 Task: Create a rule from the Recommended list, Task Added to this Project -> add SubTasks in the project AgileDesign with SubTasks Gather and Analyse Requirements , Design and Implement Solution , System Test and UAT , Release to Production / Go Live
Action: Mouse moved to (740, 248)
Screenshot: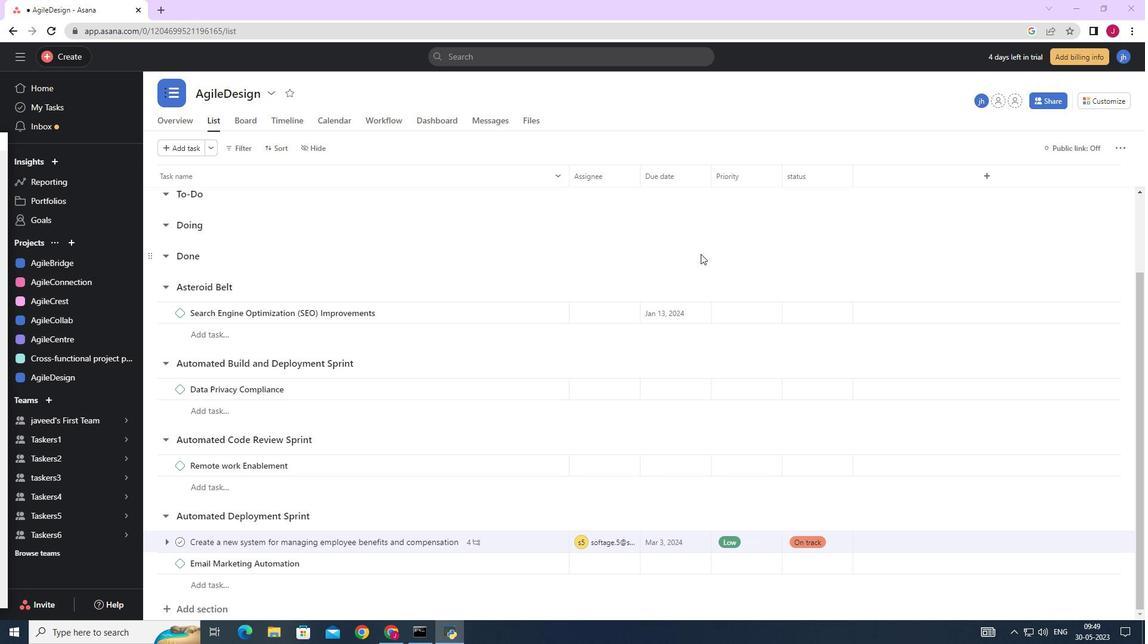 
Action: Mouse scrolled (740, 249) with delta (0, 0)
Screenshot: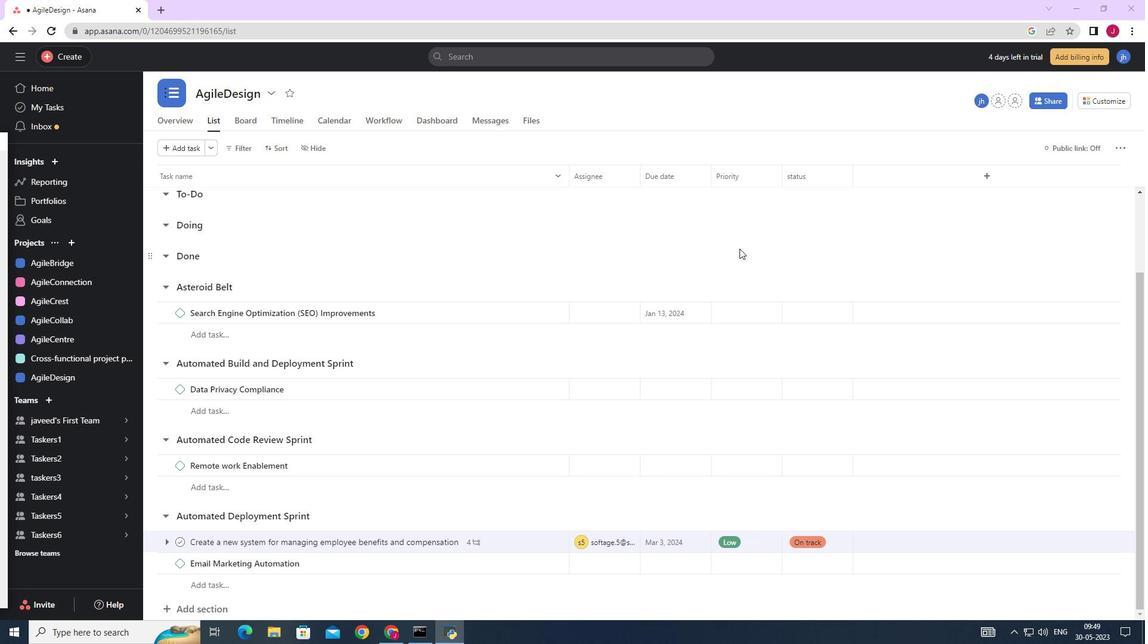 
Action: Mouse scrolled (740, 249) with delta (0, 0)
Screenshot: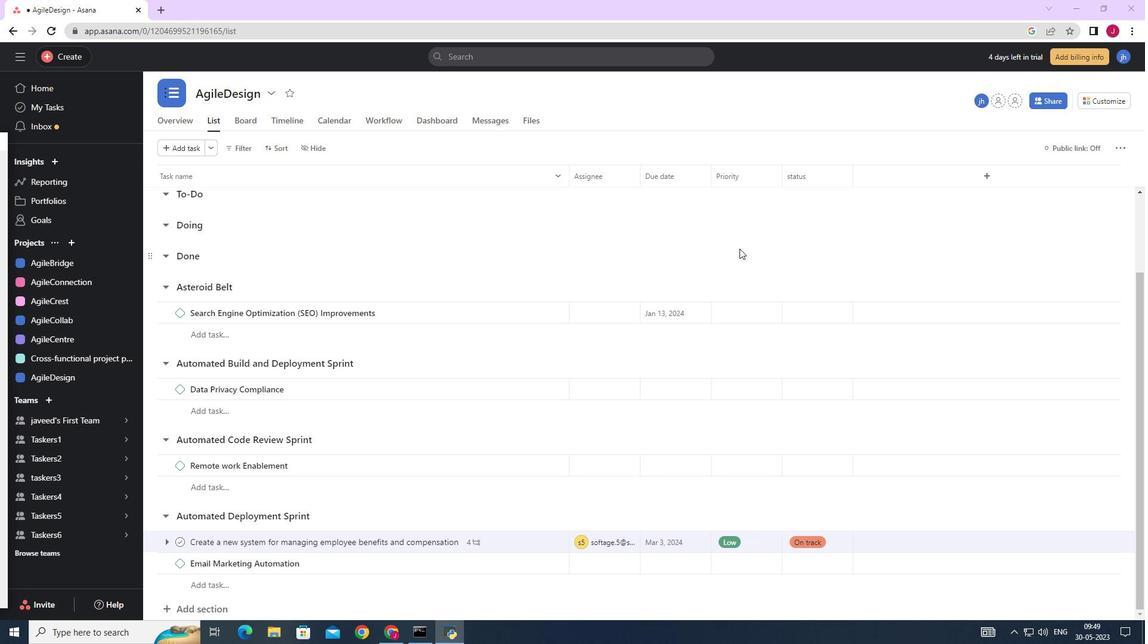 
Action: Mouse scrolled (740, 249) with delta (0, 0)
Screenshot: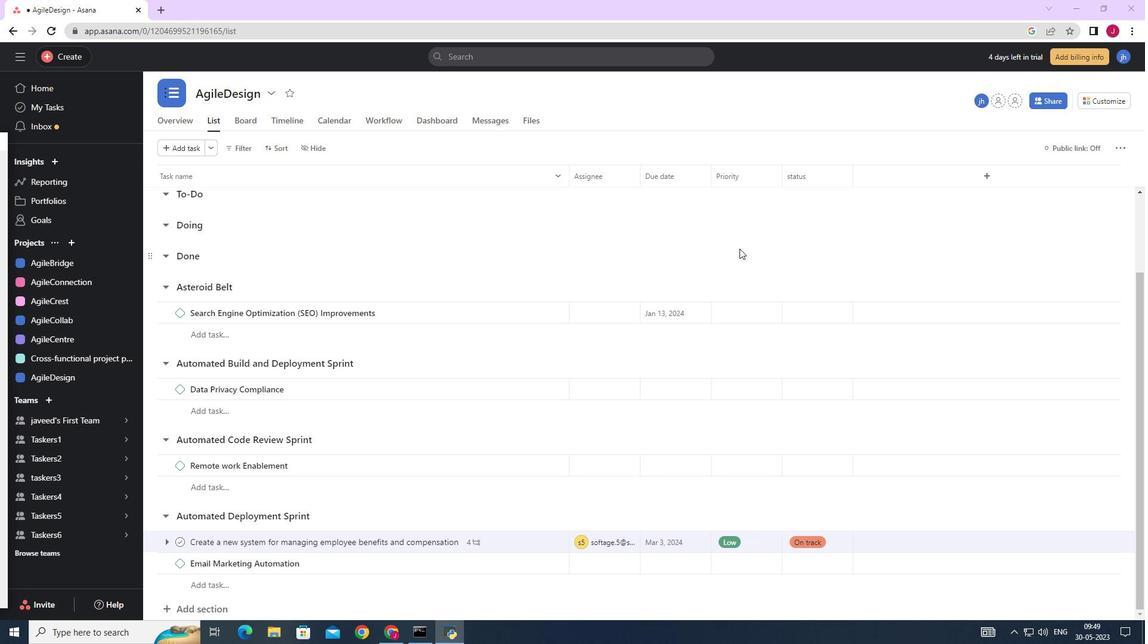 
Action: Mouse moved to (743, 243)
Screenshot: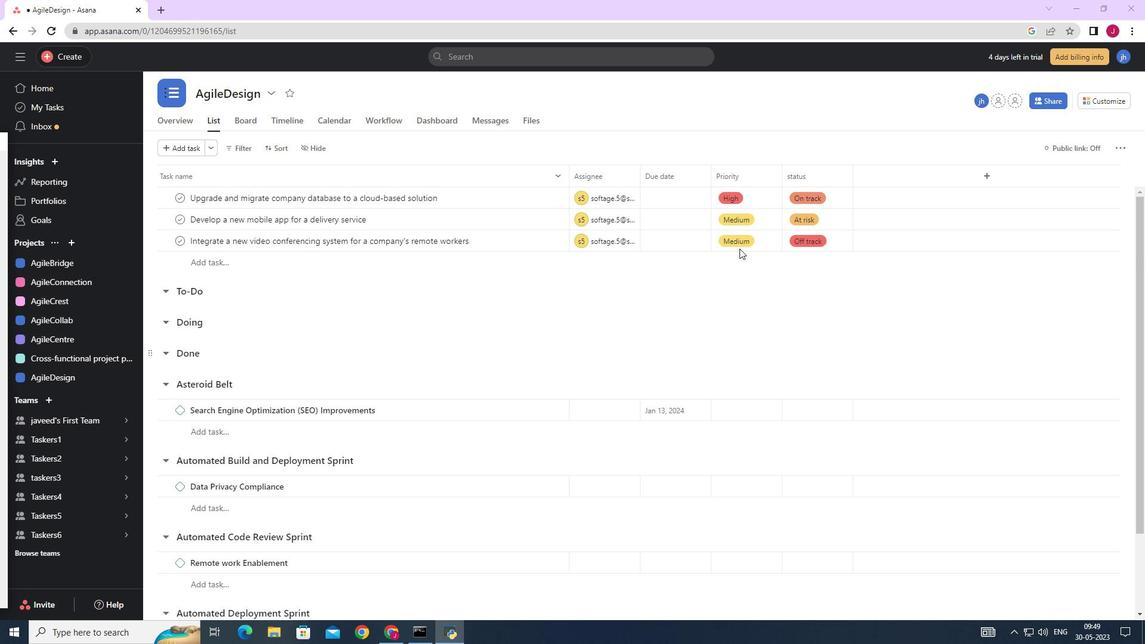 
Action: Mouse scrolled (743, 242) with delta (0, 0)
Screenshot: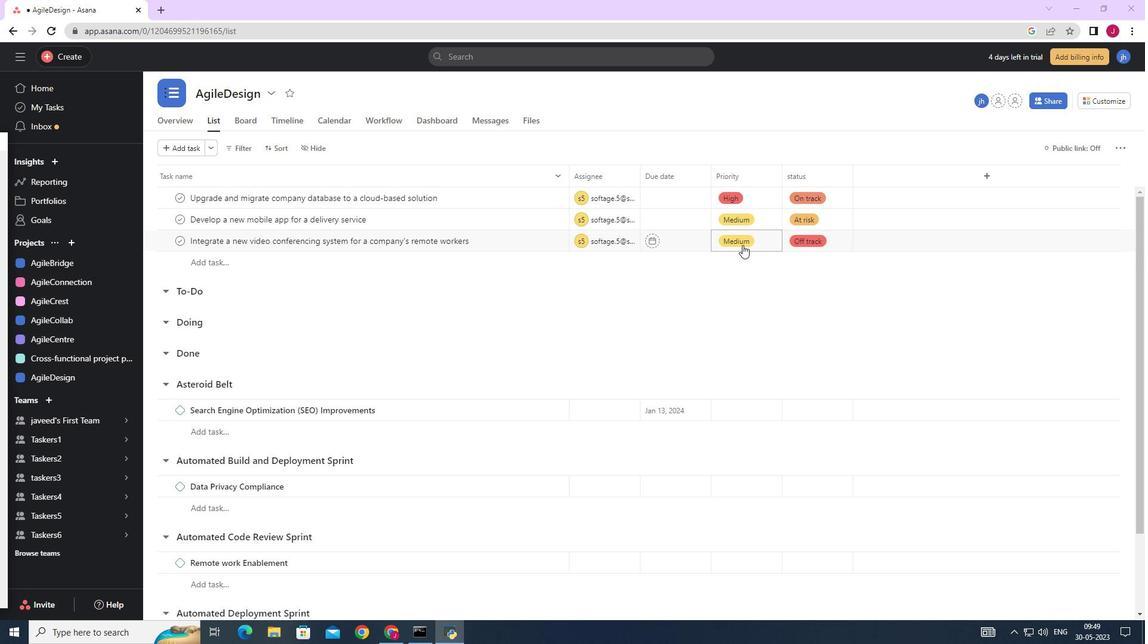 
Action: Mouse scrolled (743, 242) with delta (0, 0)
Screenshot: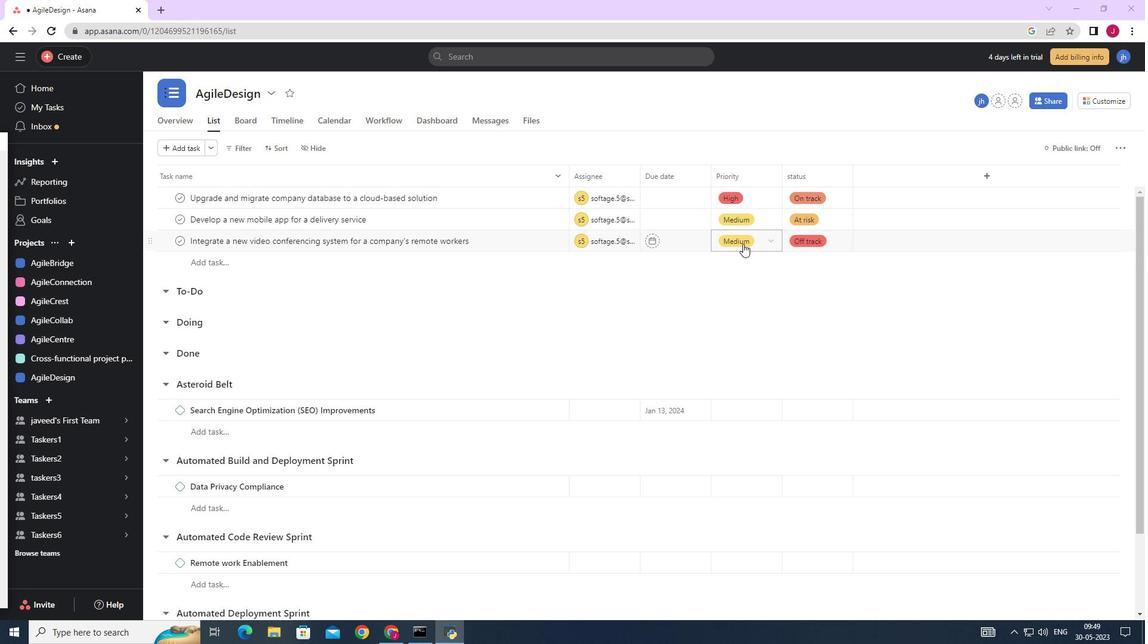 
Action: Mouse scrolled (743, 242) with delta (0, 0)
Screenshot: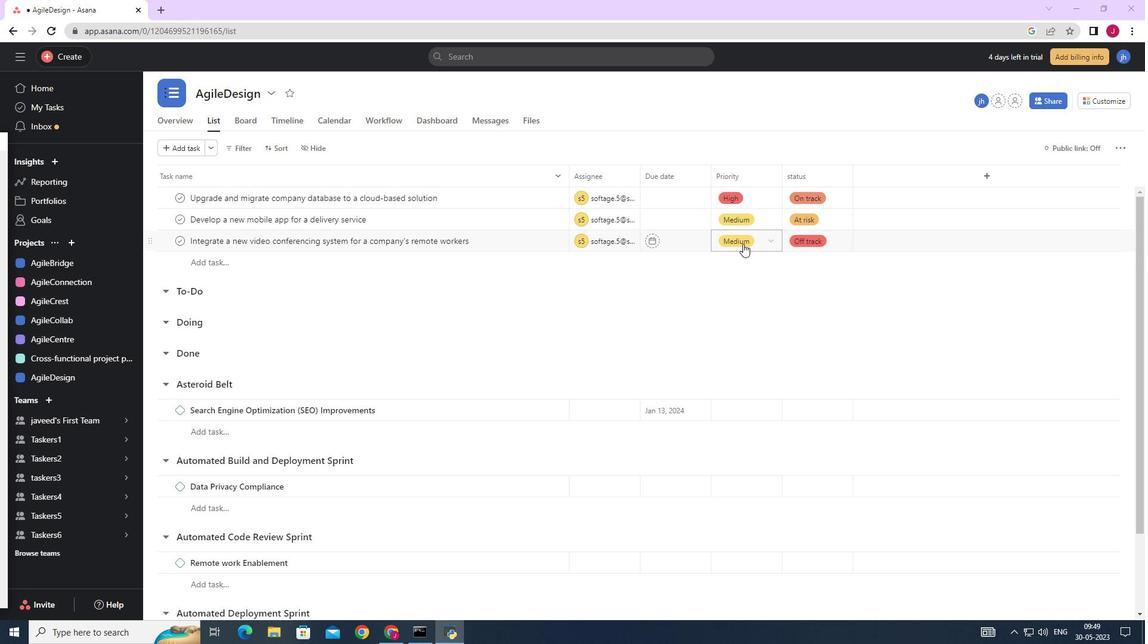 
Action: Mouse scrolled (743, 242) with delta (0, 0)
Screenshot: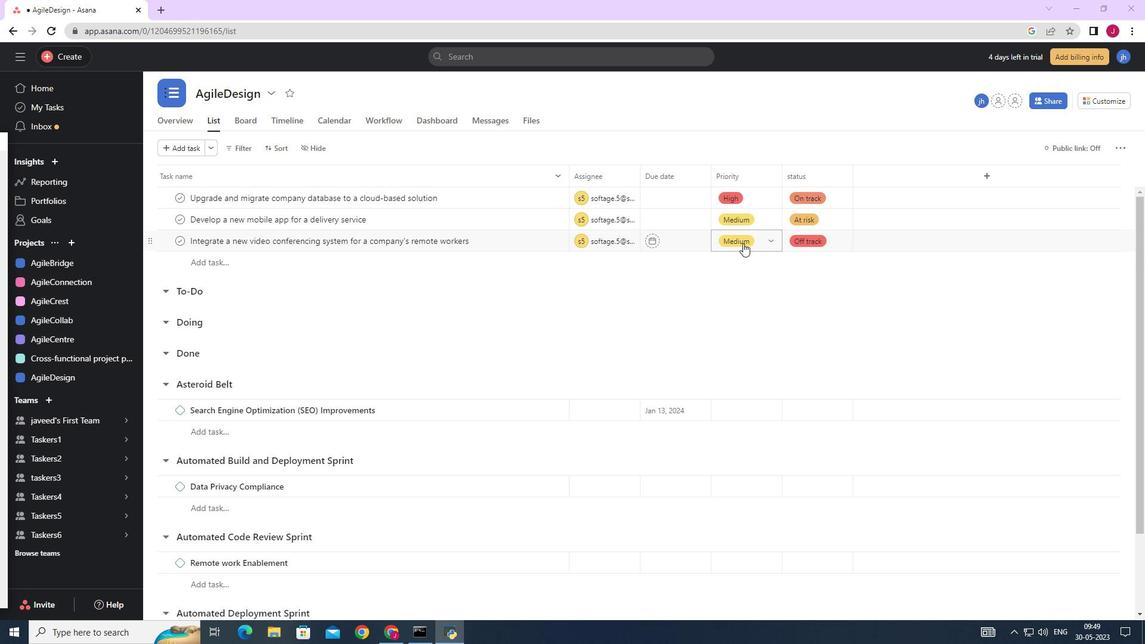
Action: Mouse moved to (1115, 99)
Screenshot: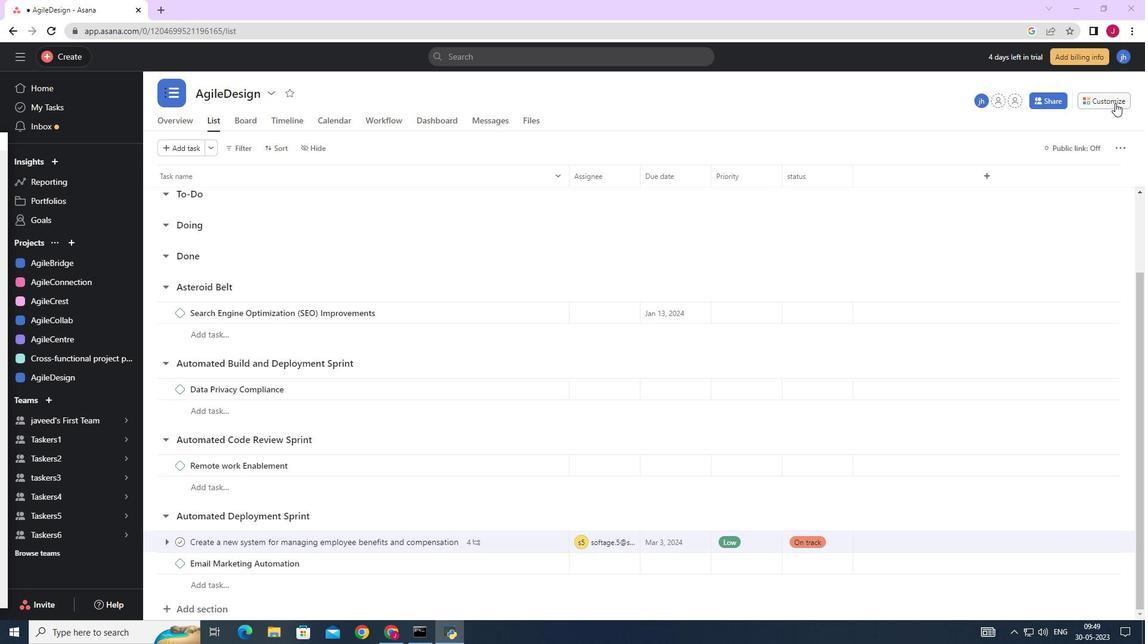 
Action: Mouse pressed left at (1115, 99)
Screenshot: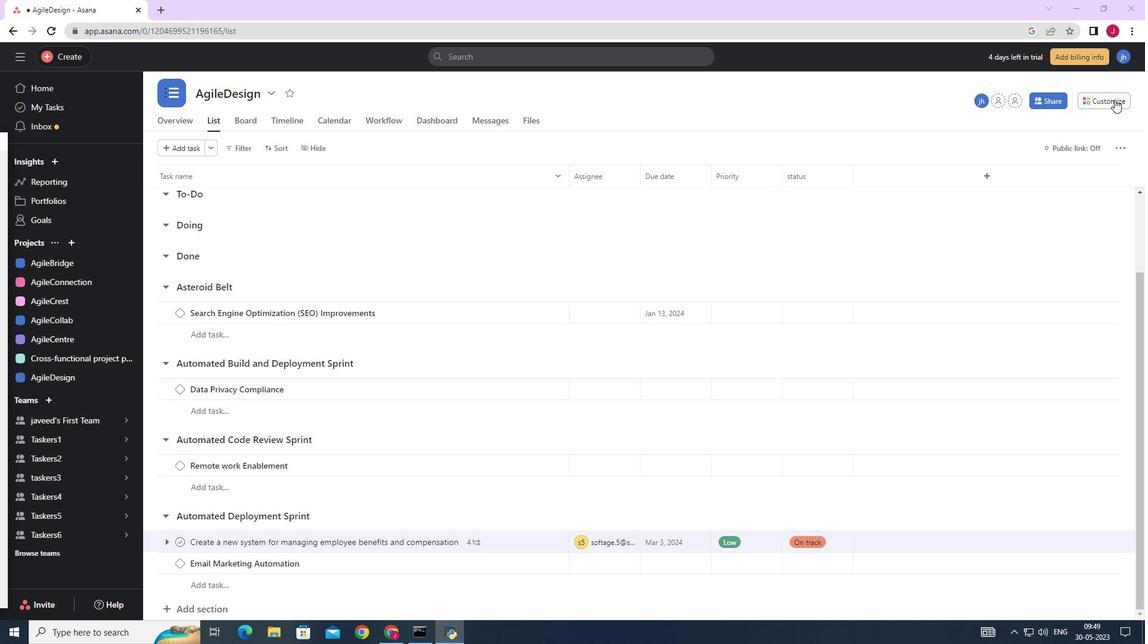 
Action: Mouse moved to (899, 255)
Screenshot: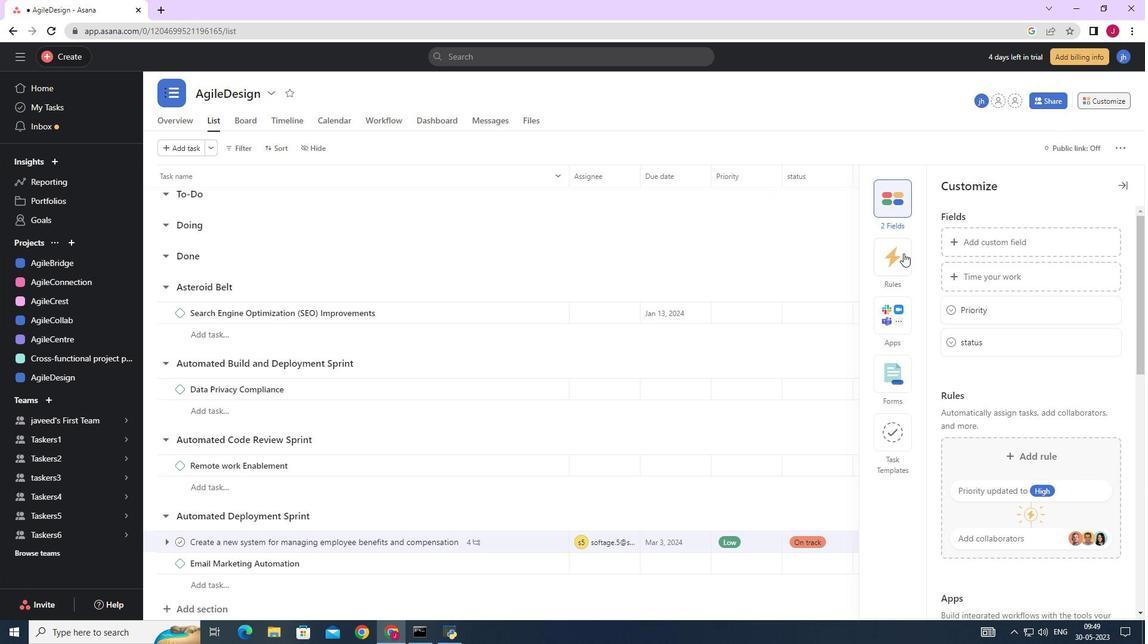 
Action: Mouse pressed left at (899, 255)
Screenshot: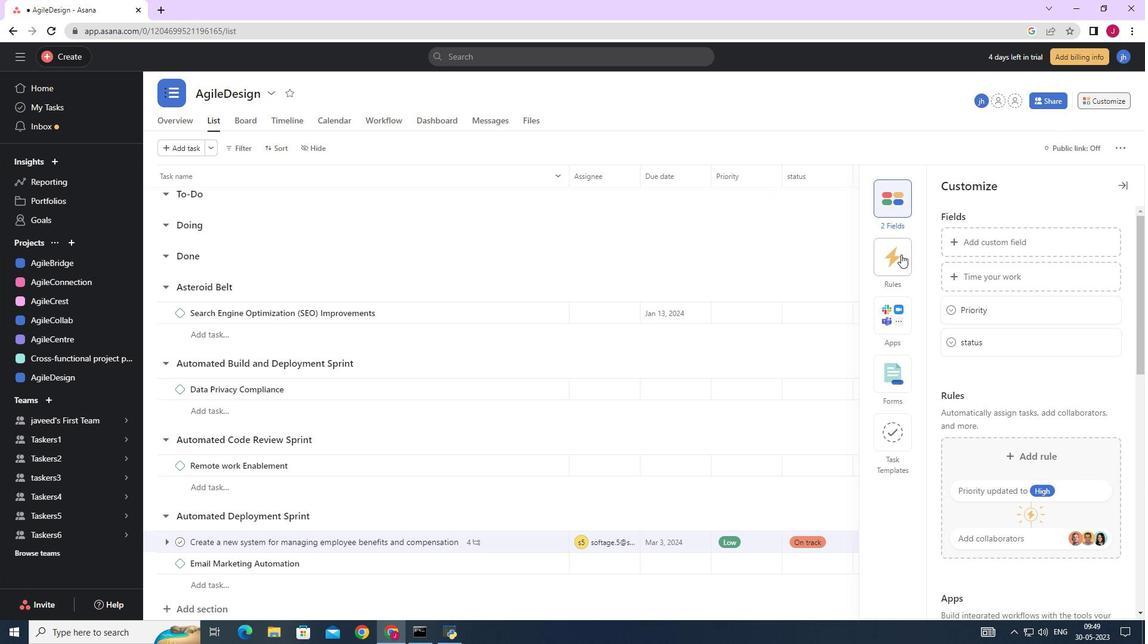 
Action: Mouse moved to (1011, 270)
Screenshot: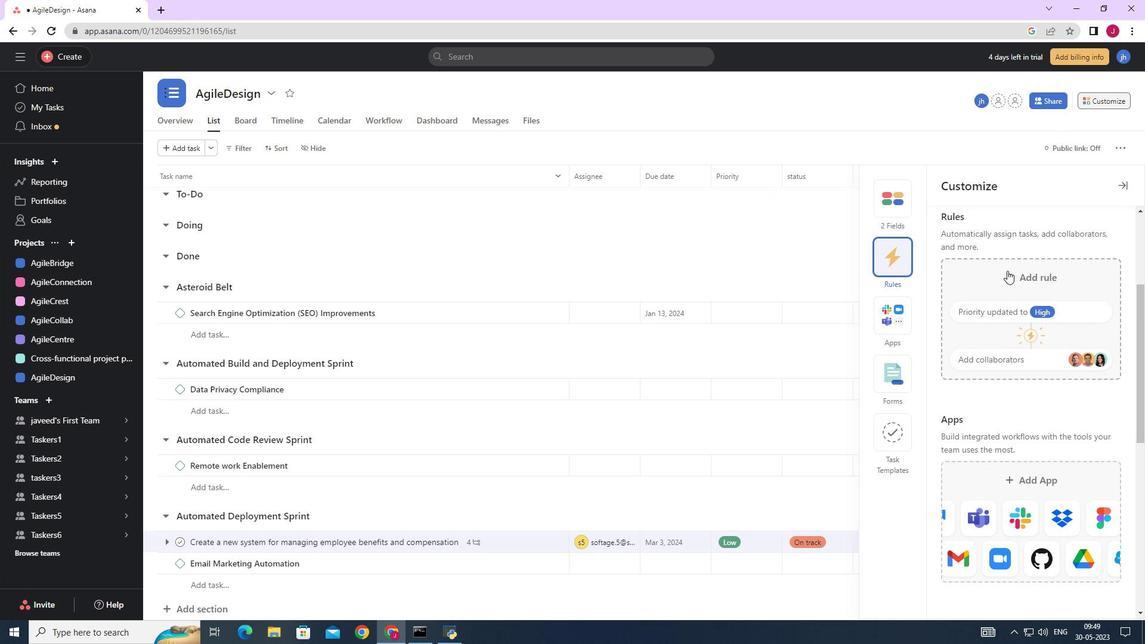 
Action: Mouse pressed left at (1011, 270)
Screenshot: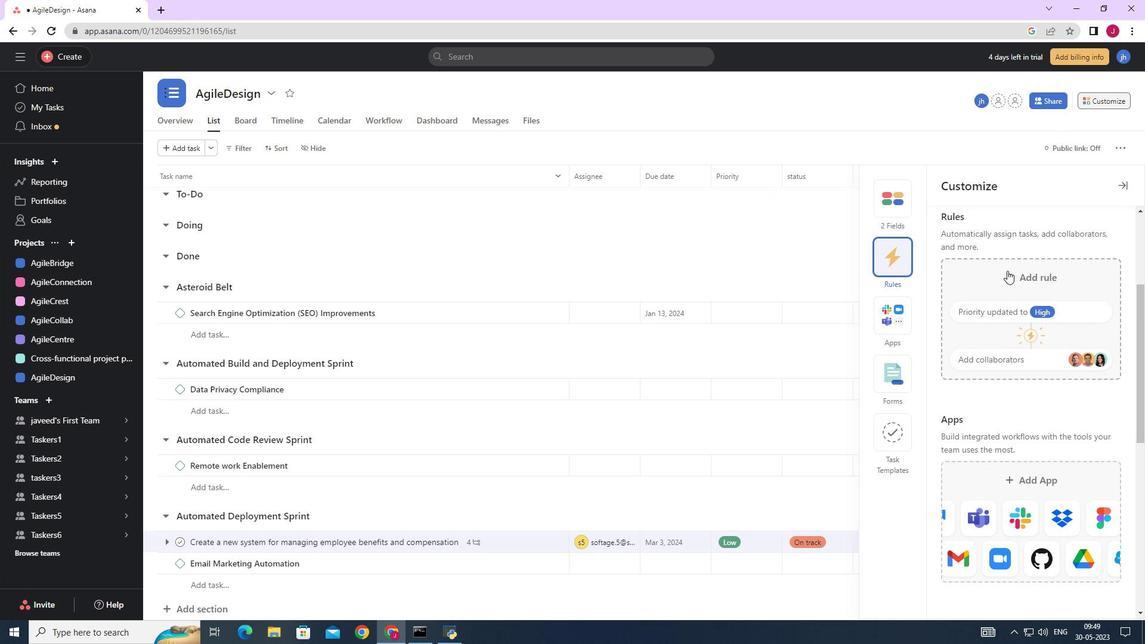 
Action: Mouse moved to (491, 183)
Screenshot: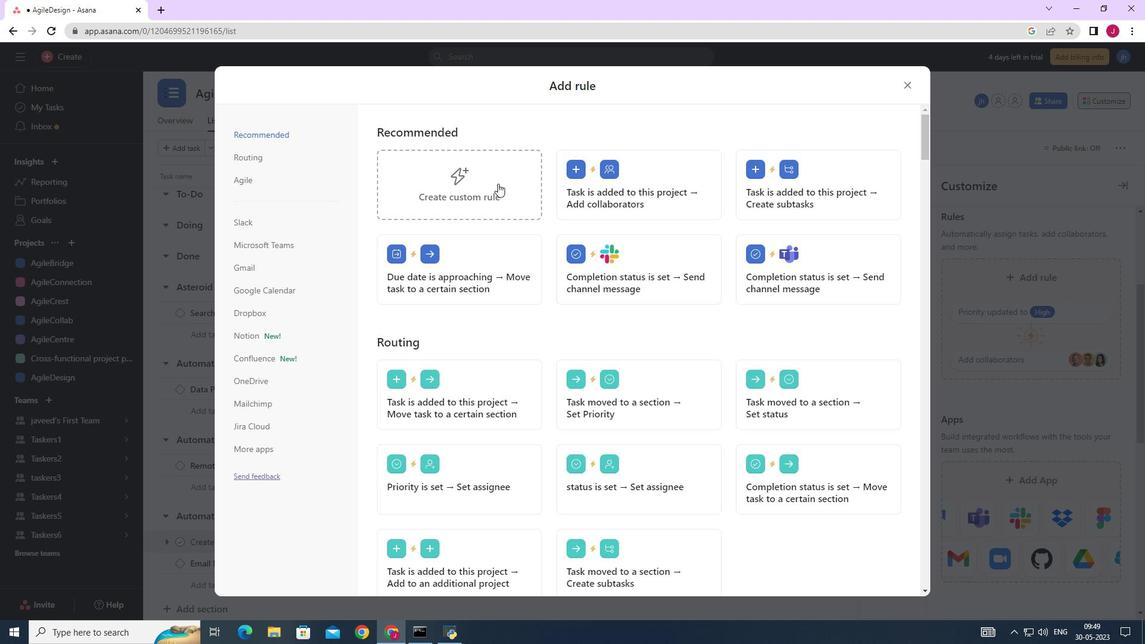 
Action: Mouse pressed left at (491, 183)
Screenshot: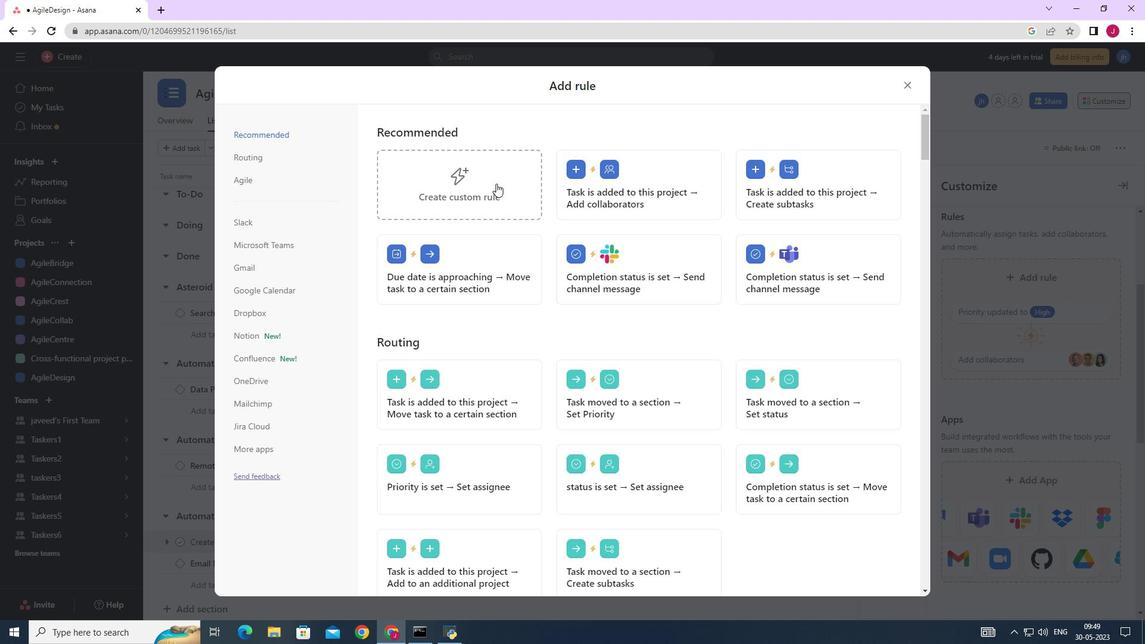 
Action: Mouse moved to (559, 316)
Screenshot: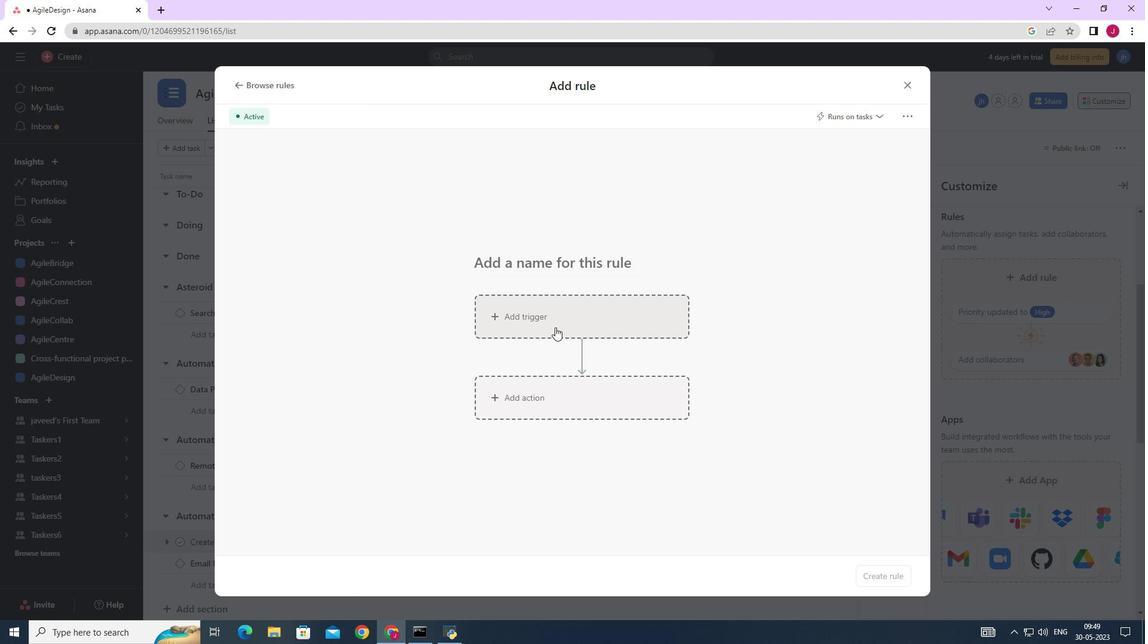 
Action: Mouse pressed left at (559, 316)
Screenshot: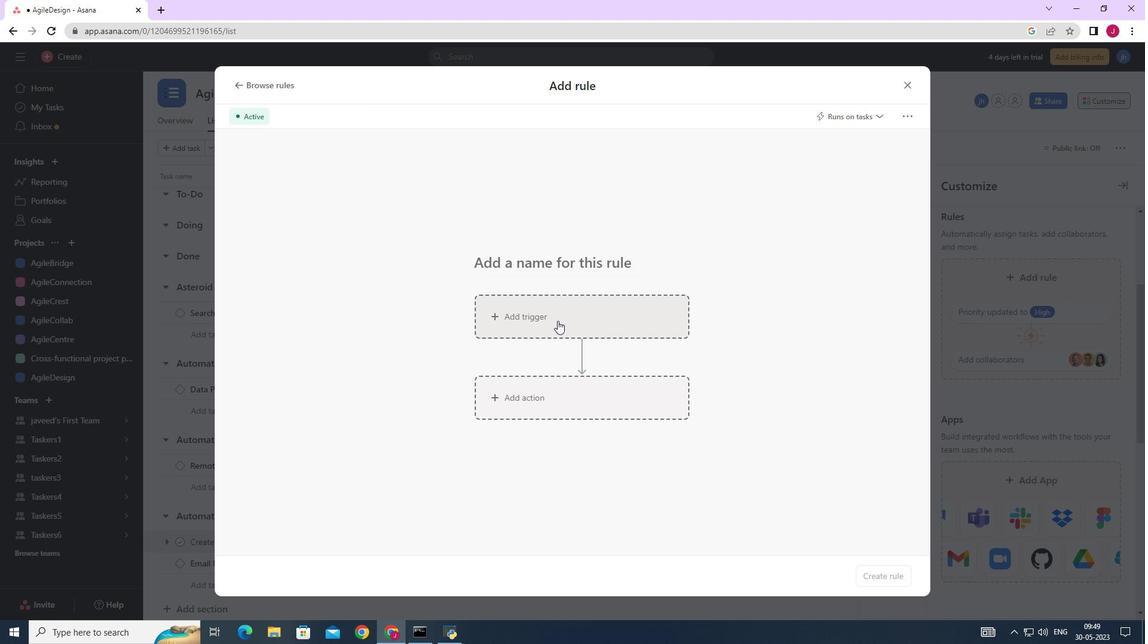 
Action: Mouse moved to (515, 387)
Screenshot: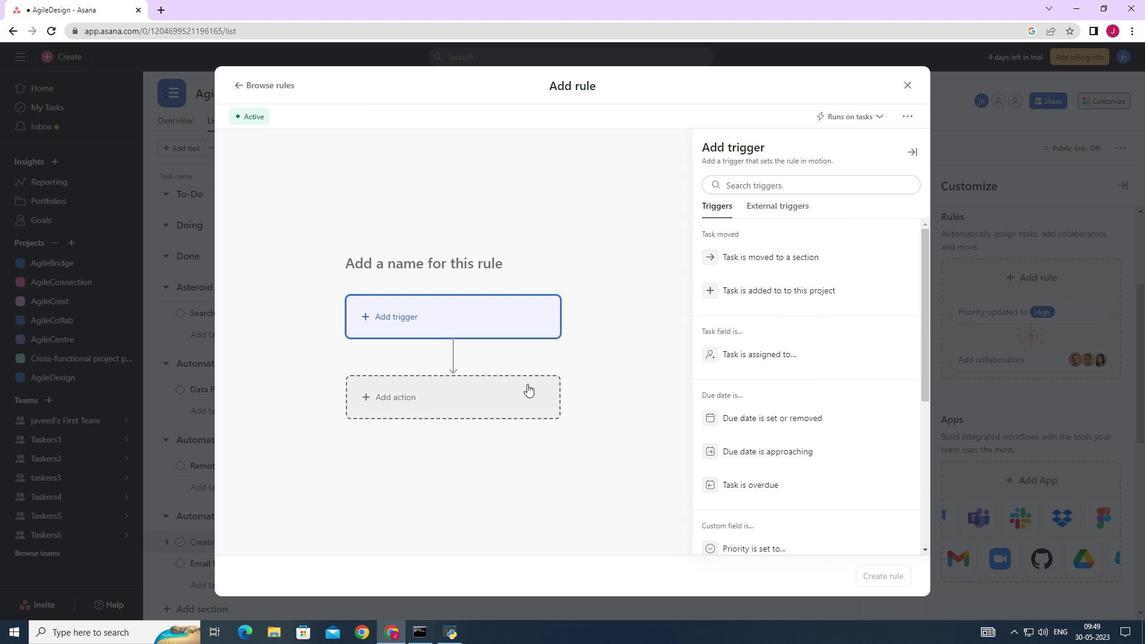 
Action: Mouse pressed left at (515, 387)
Screenshot: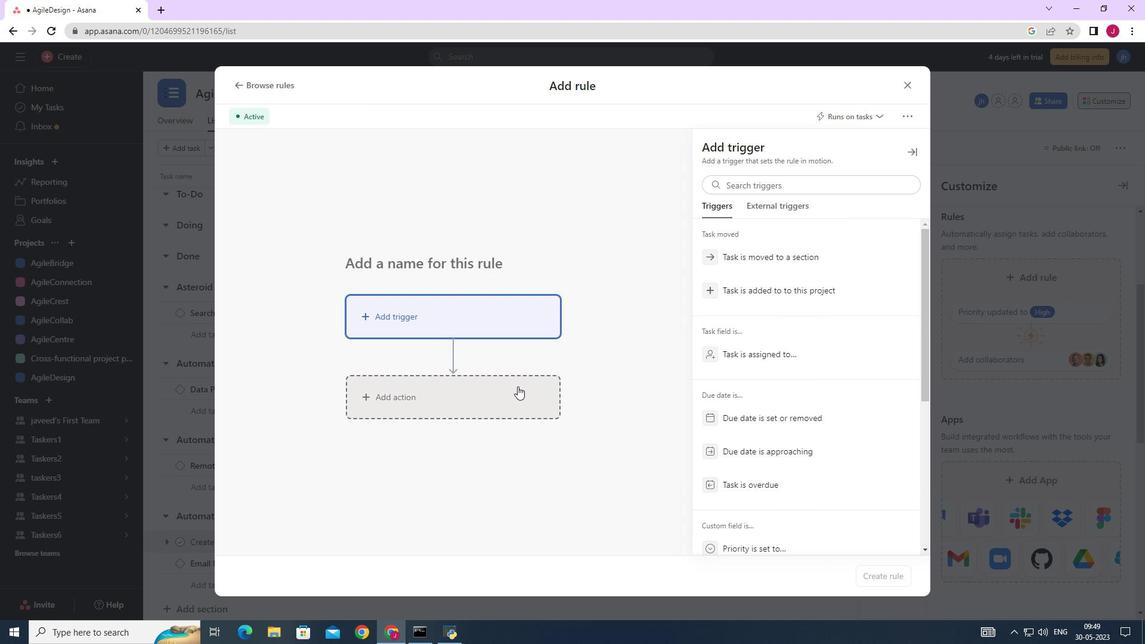 
Action: Mouse moved to (749, 366)
Screenshot: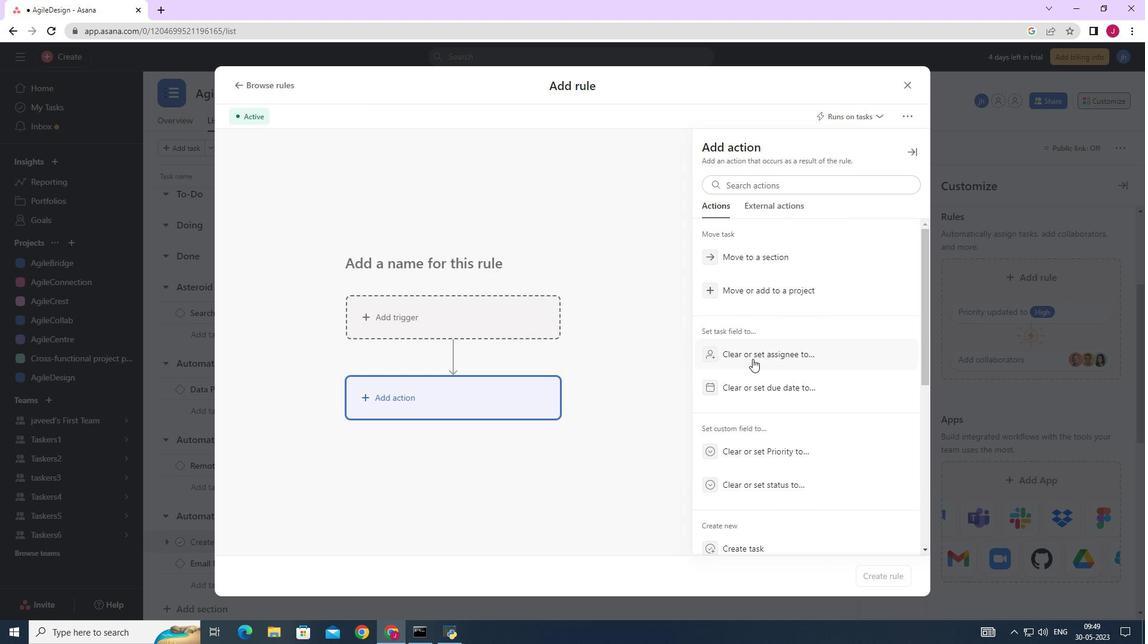 
Action: Mouse scrolled (749, 365) with delta (0, 0)
Screenshot: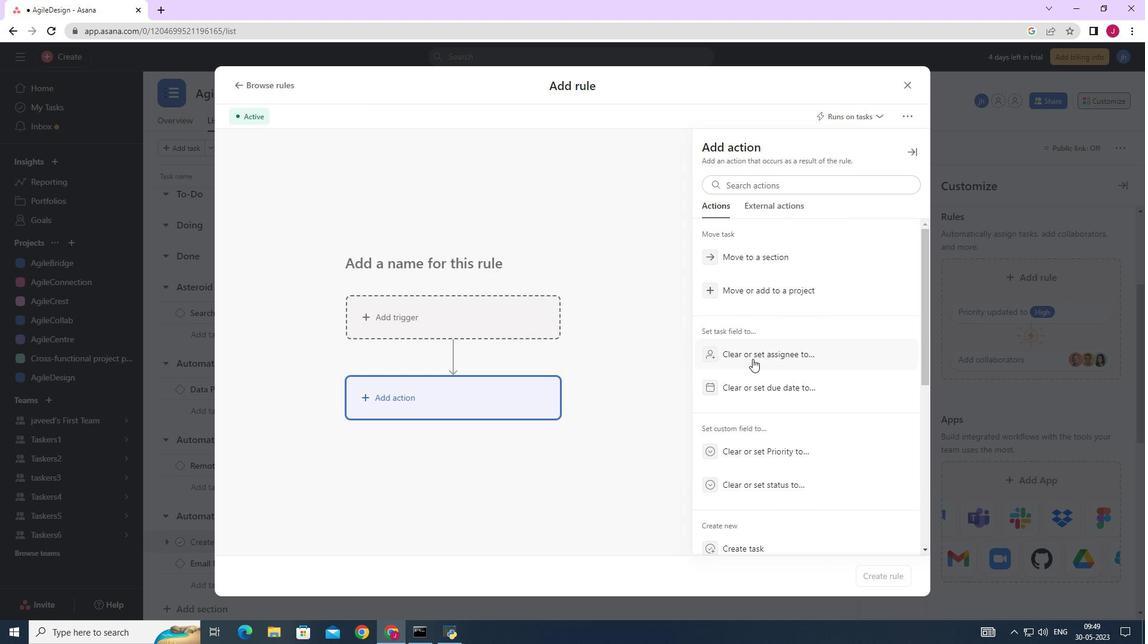 
Action: Mouse moved to (749, 367)
Screenshot: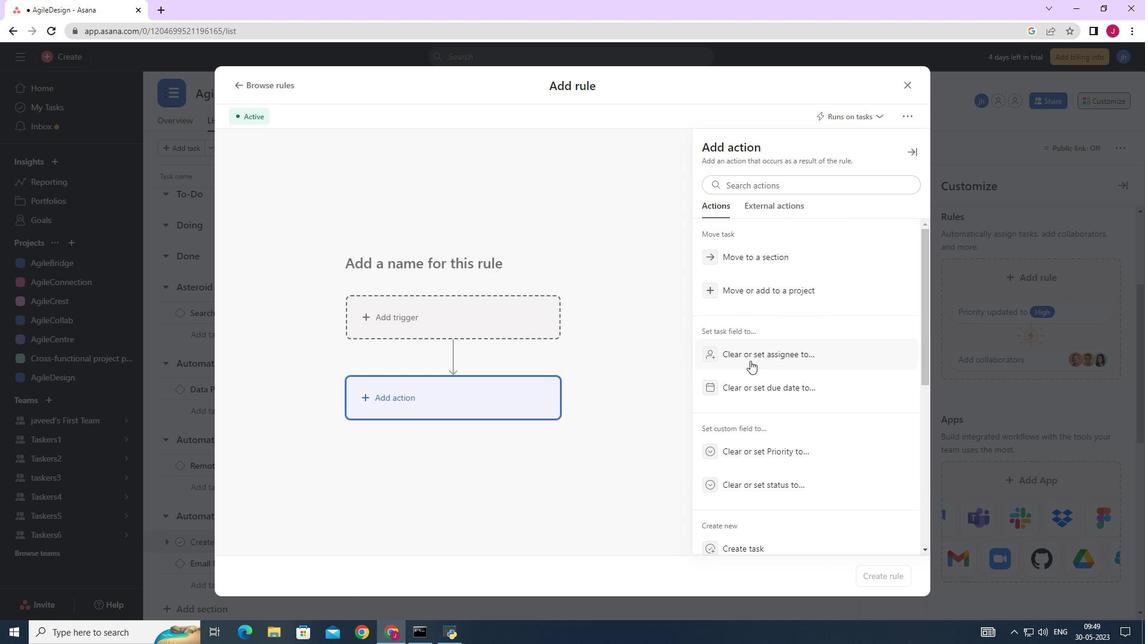 
Action: Mouse scrolled (749, 367) with delta (0, 0)
Screenshot: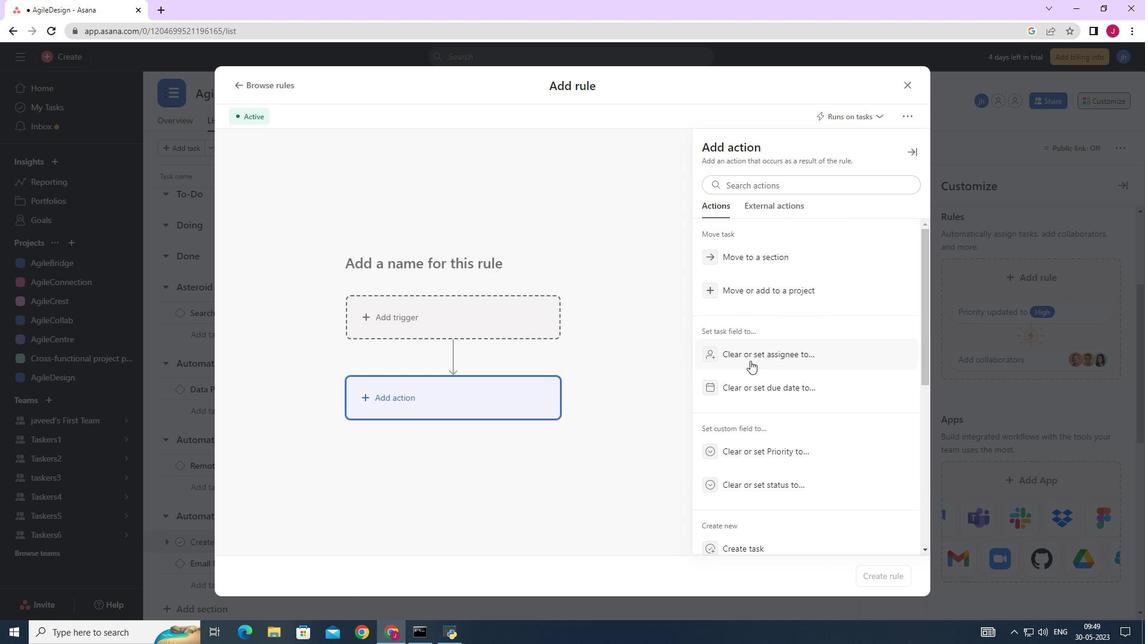 
Action: Mouse moved to (748, 368)
Screenshot: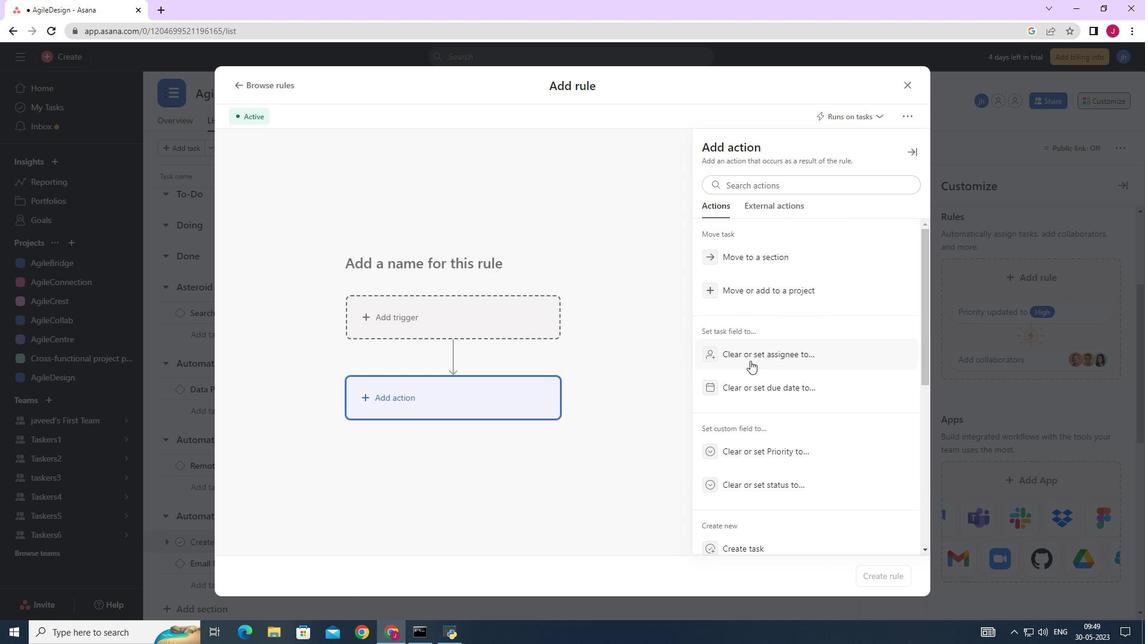 
Action: Mouse scrolled (748, 367) with delta (0, 0)
Screenshot: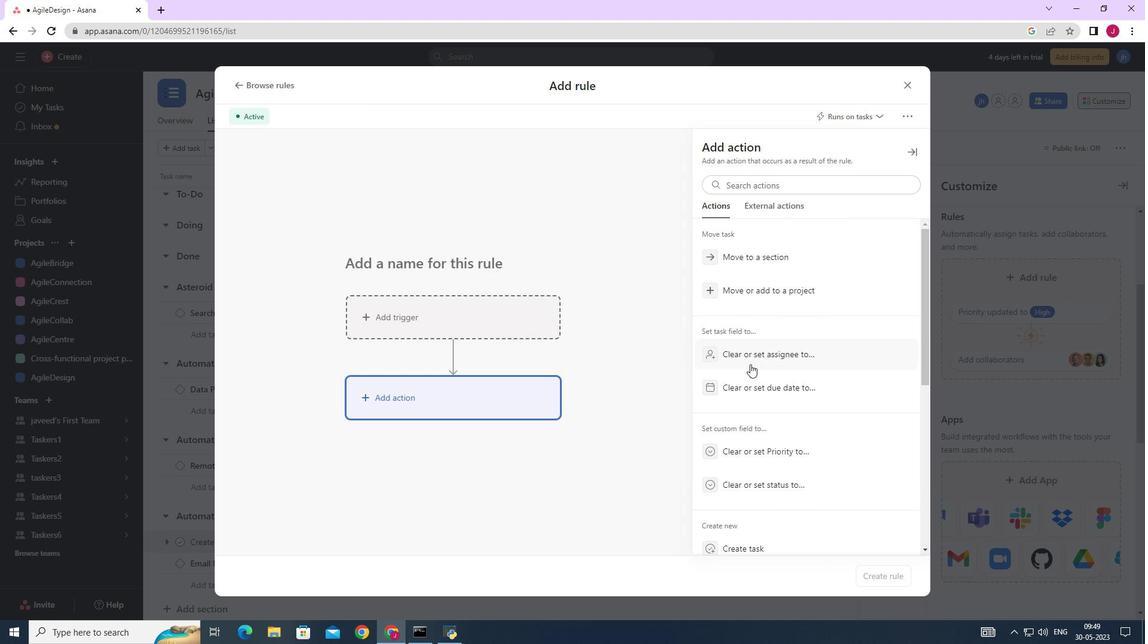 
Action: Mouse scrolled (748, 367) with delta (0, 0)
Screenshot: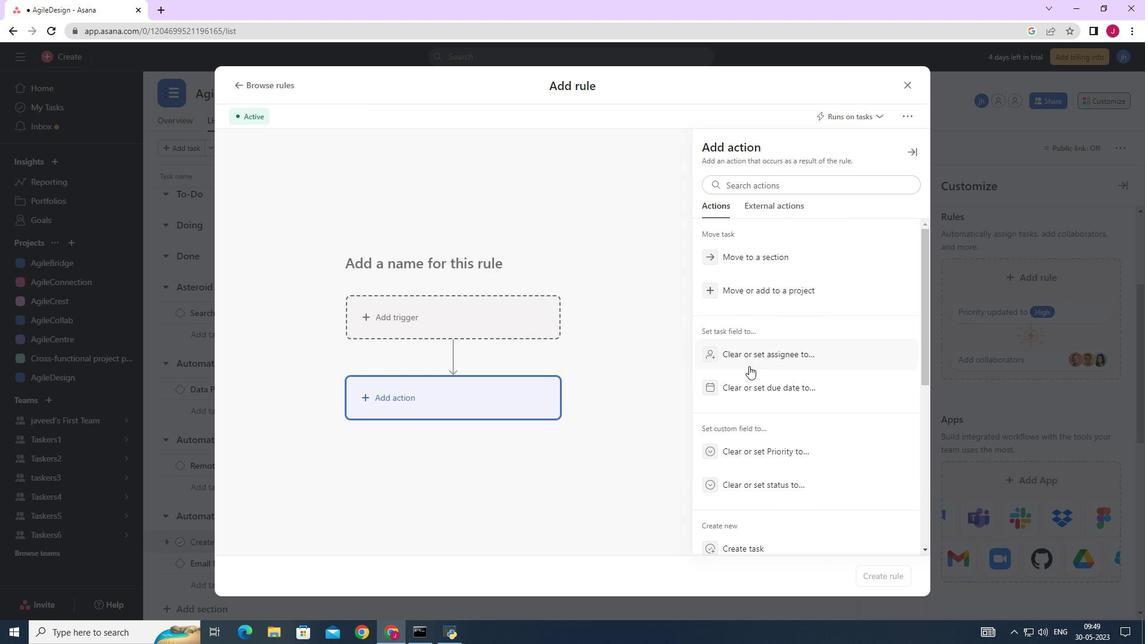 
Action: Mouse moved to (746, 337)
Screenshot: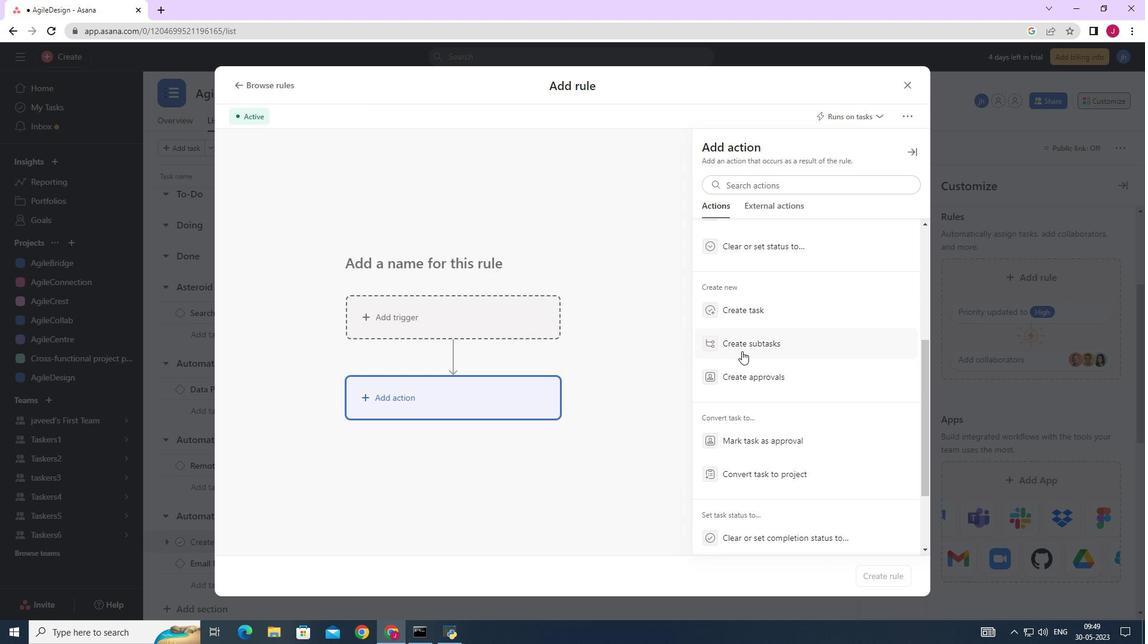 
Action: Mouse pressed left at (746, 337)
Screenshot: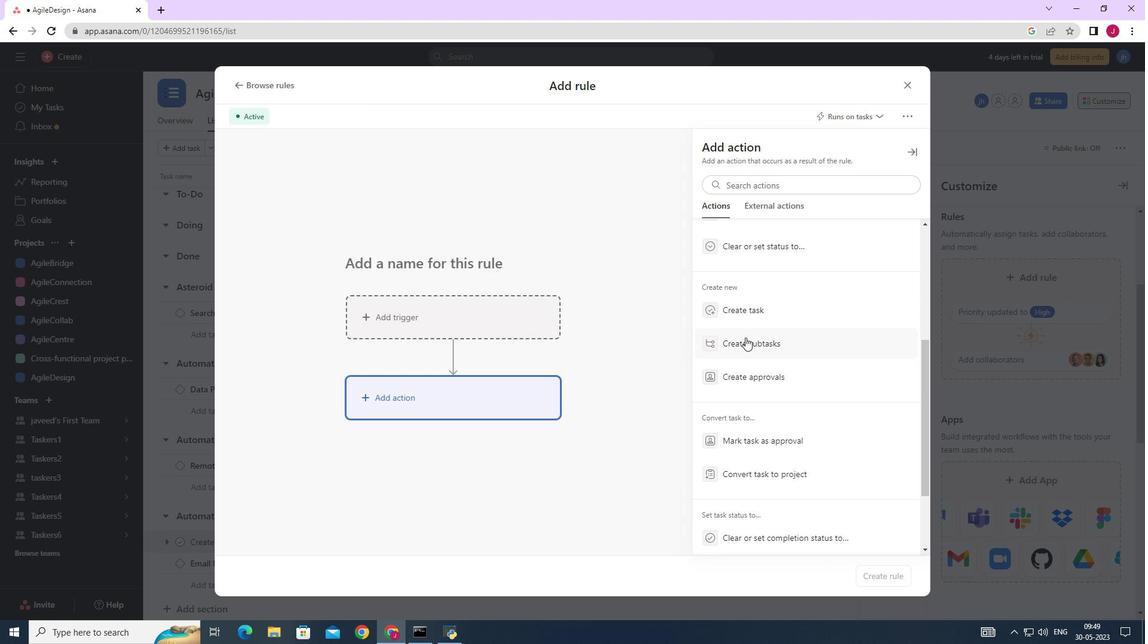 
Action: Mouse moved to (745, 190)
Screenshot: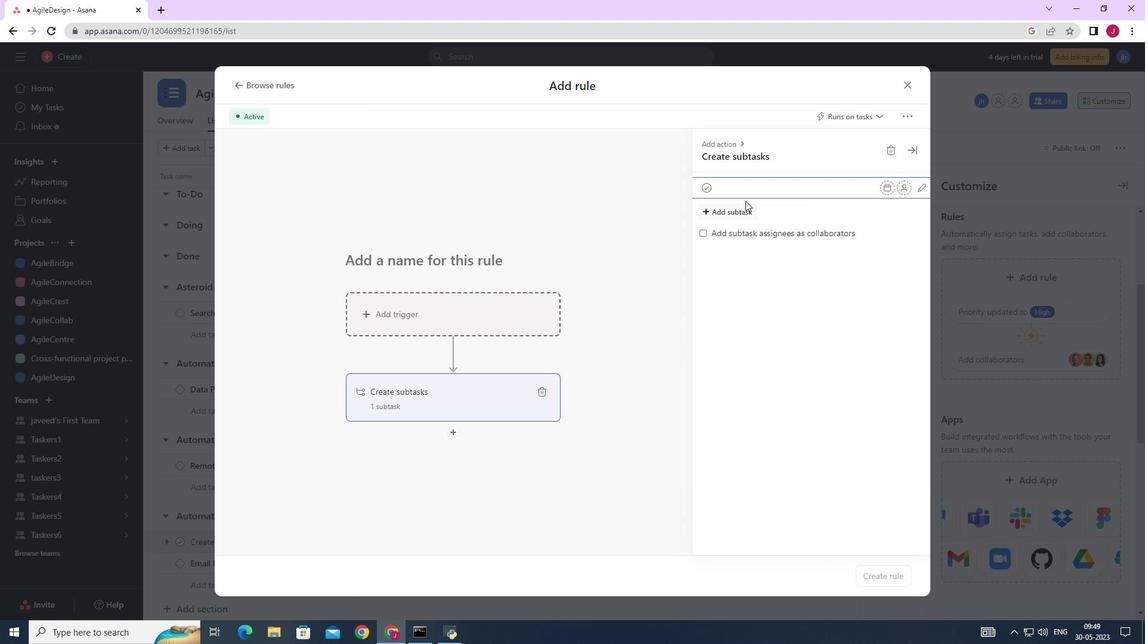 
Action: Key pressed <Key.caps_lock>G<Key.caps_lock>athe<Key.space><Key.backspace>r<Key.space>and<Key.space>a<Key.backspace><Key.caps_lock>A<Key.caps_lock>nalyse<Key.space><Key.caps_lock>R<Key.caps_lock>equirements<Key.enter><Key.caps_lock>D<Key.caps_lock>esign<Key.space>and<Key.space><Key.caps_lock>I<Key.caps_lock>mplement<Key.enter><Key.caps_lock>S<Key.caps_lock>ystem<Key.space><Key.caps_lock>T<Key.caps_lock>s<Key.backspace>est<Key.space><Key.caps_lock>AND<Key.space><Key.caps_lock>uat<Key.enter><Key.enter>
Screenshot: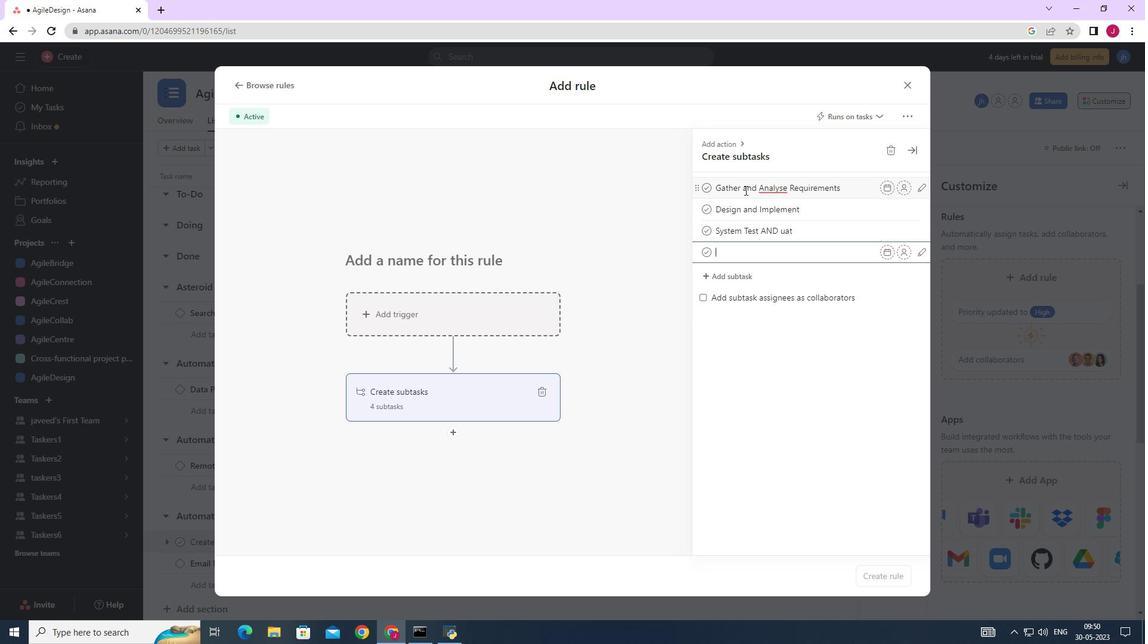
Action: Mouse moved to (743, 253)
Screenshot: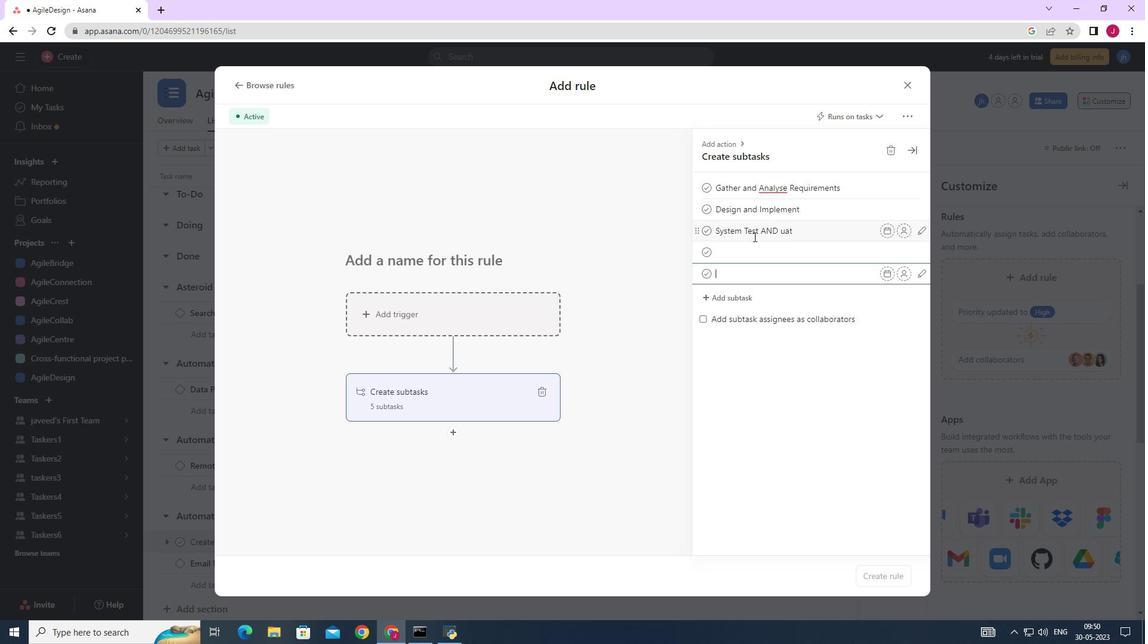
Action: Mouse pressed left at (743, 253)
Screenshot: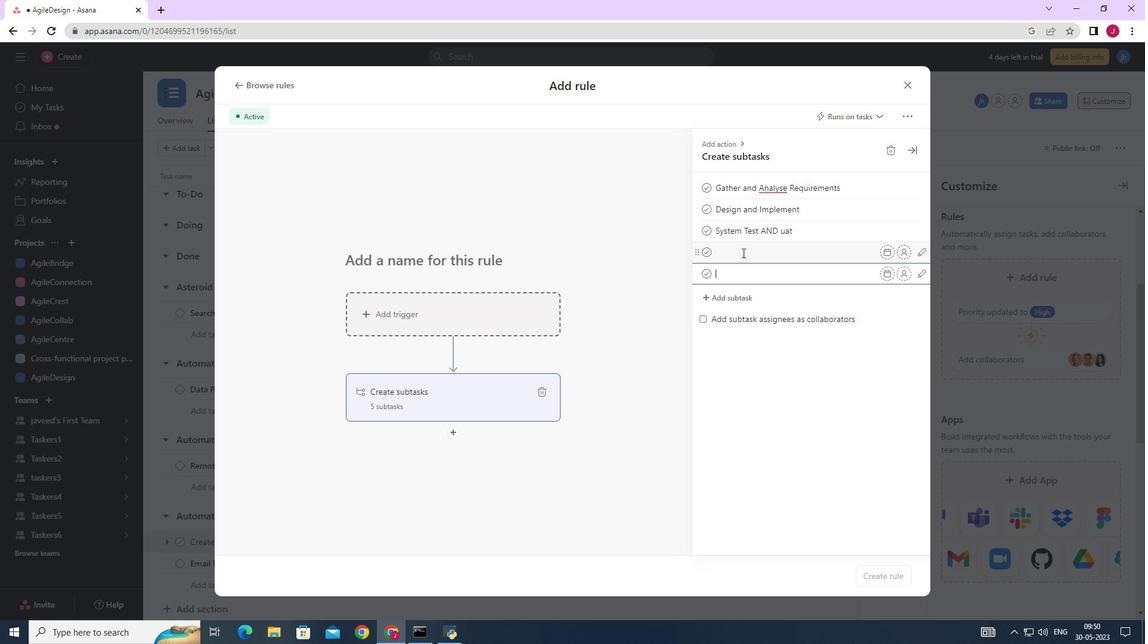 
Action: Key pressed <Key.caps_lock>R<Key.caps_lock>elease<Key.space>to<Key.space><Key.caps_lock>P<Key.caps_lock>roduction<Key.space>/<Key.space><Key.caps_lock>G<Key.caps_lock>o<Key.space><Key.caps_lock><Key.caps_lock>l<Key.backspace><Key.caps_lock>L<Key.caps_lock>ive<Key.enter>
Screenshot: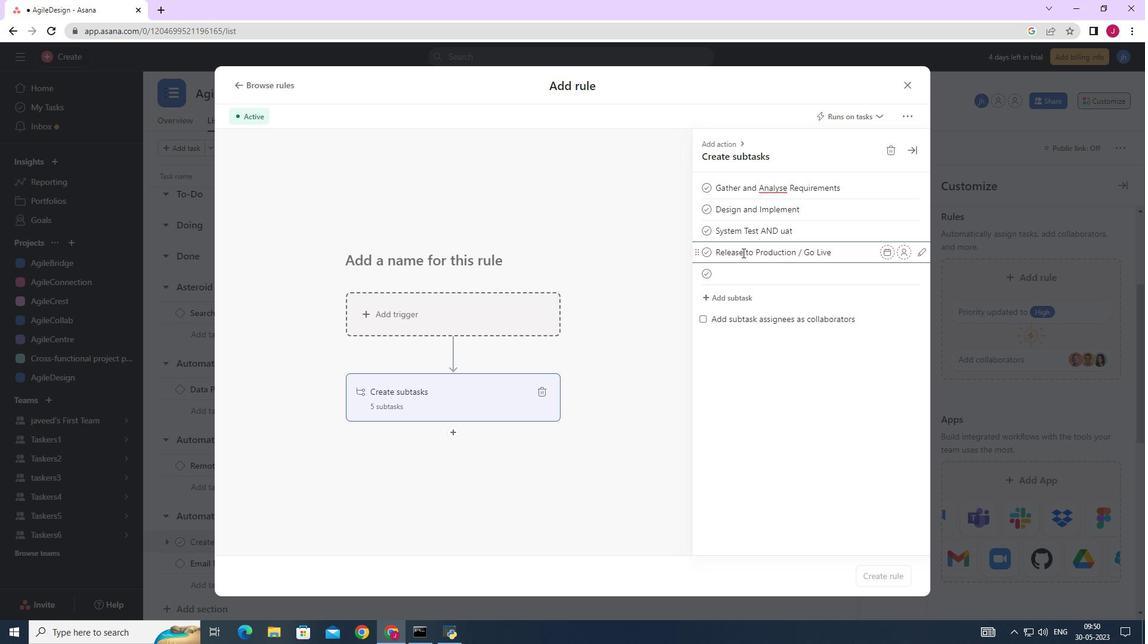 
